 Task: Move the task Upgrade and migrate company servers to a cloud-based solution to the section To-Do in the project AgileConnection and sort the tasks in the project by Last modified on
Action: Mouse moved to (410, 331)
Screenshot: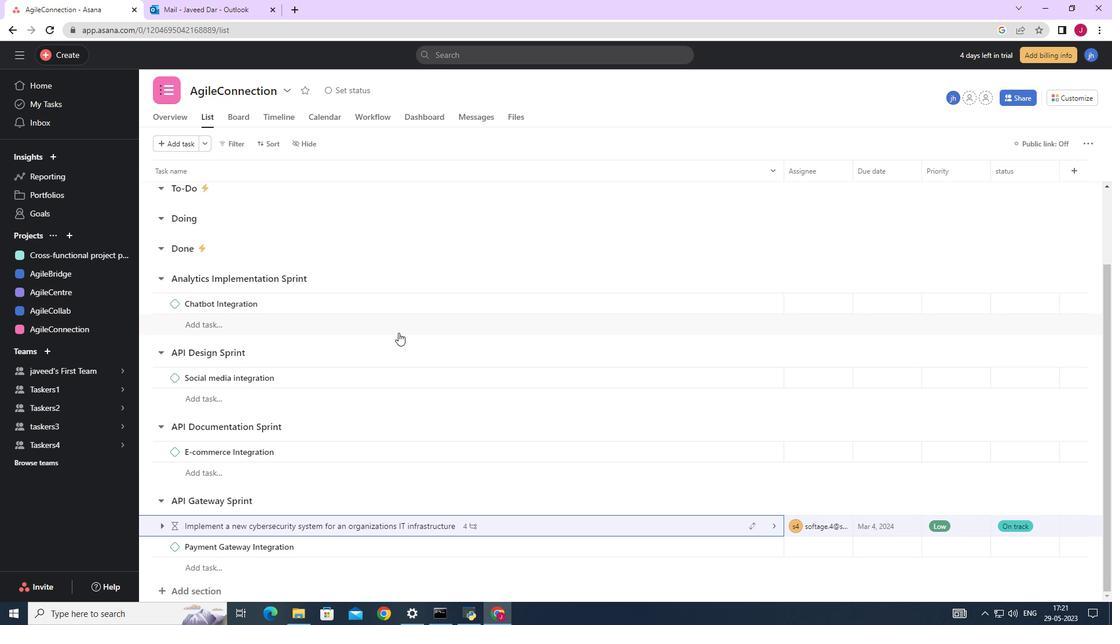 
Action: Mouse scrolled (410, 331) with delta (0, 0)
Screenshot: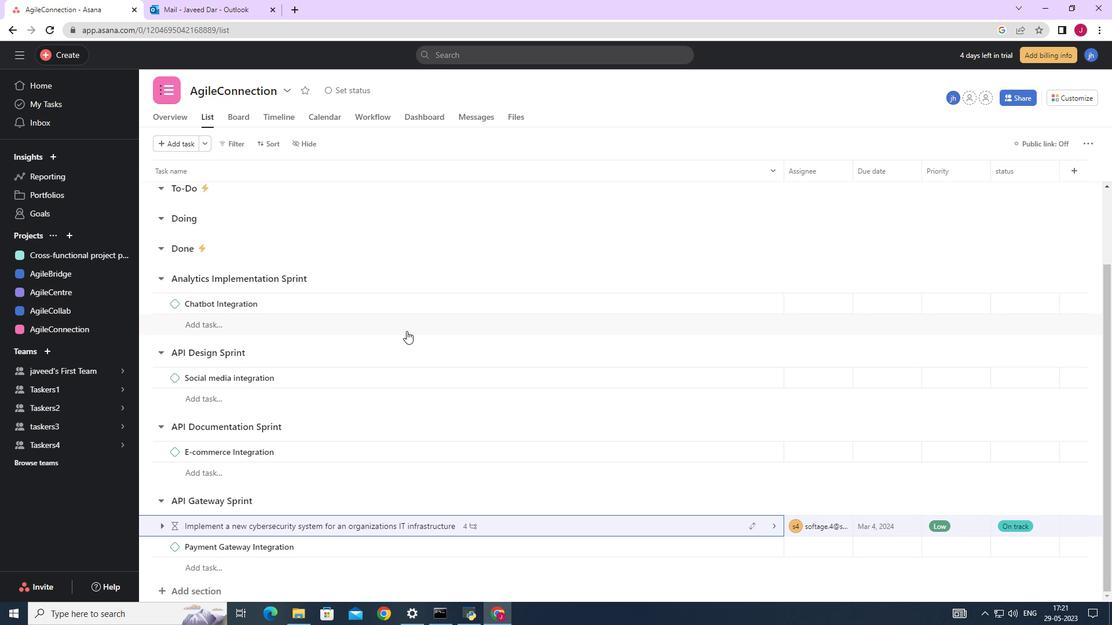 
Action: Mouse scrolled (410, 331) with delta (0, 0)
Screenshot: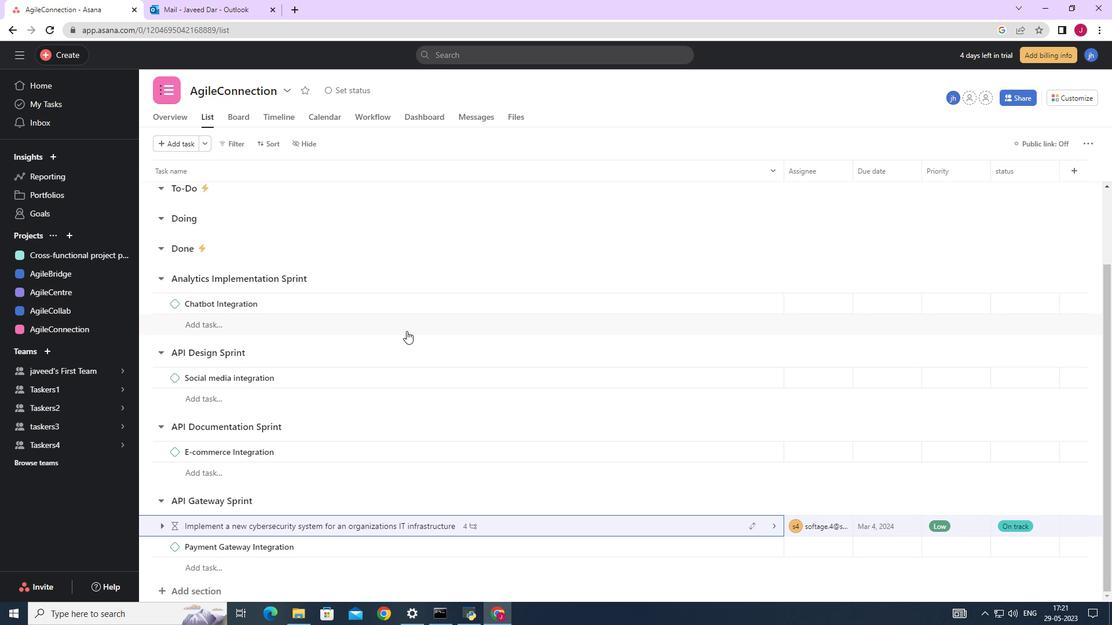
Action: Mouse scrolled (410, 331) with delta (0, 0)
Screenshot: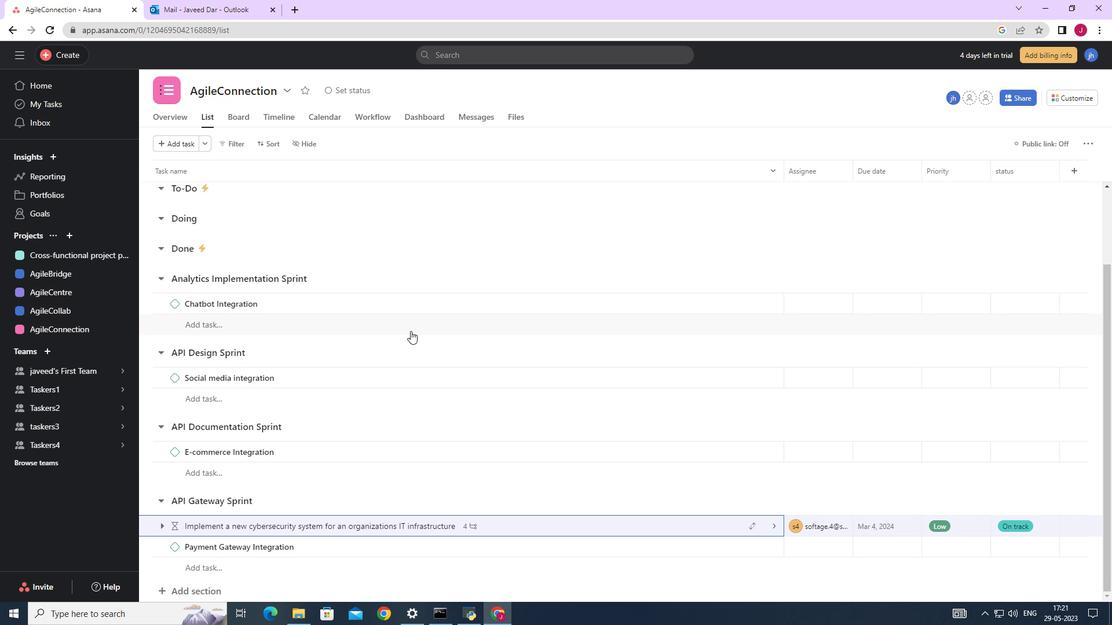 
Action: Mouse scrolled (410, 331) with delta (0, 0)
Screenshot: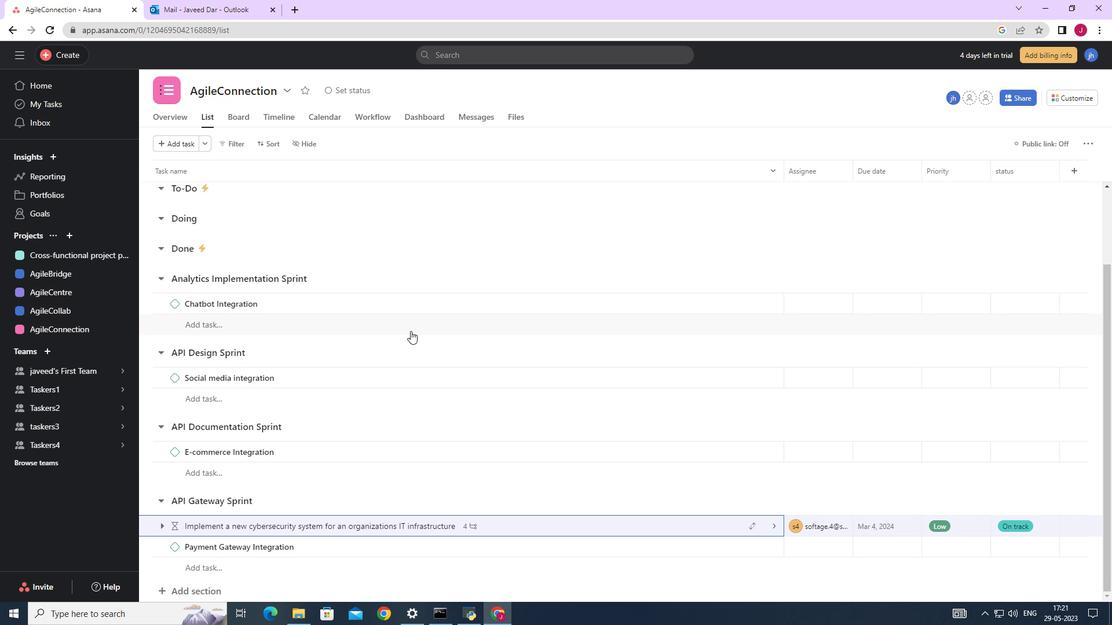 
Action: Mouse moved to (750, 235)
Screenshot: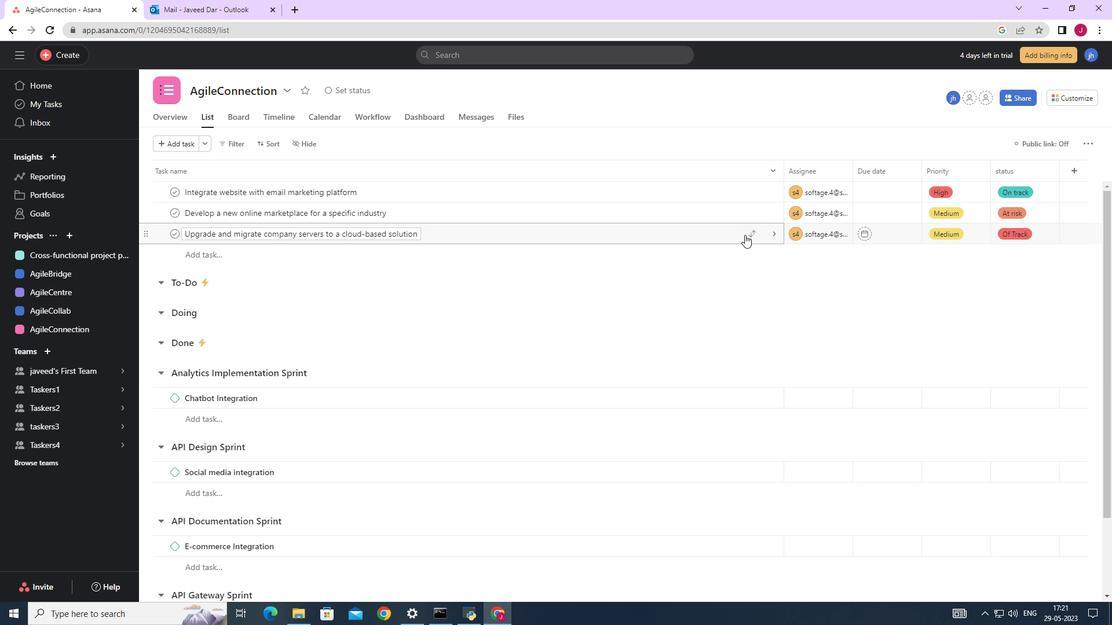 
Action: Mouse pressed left at (750, 235)
Screenshot: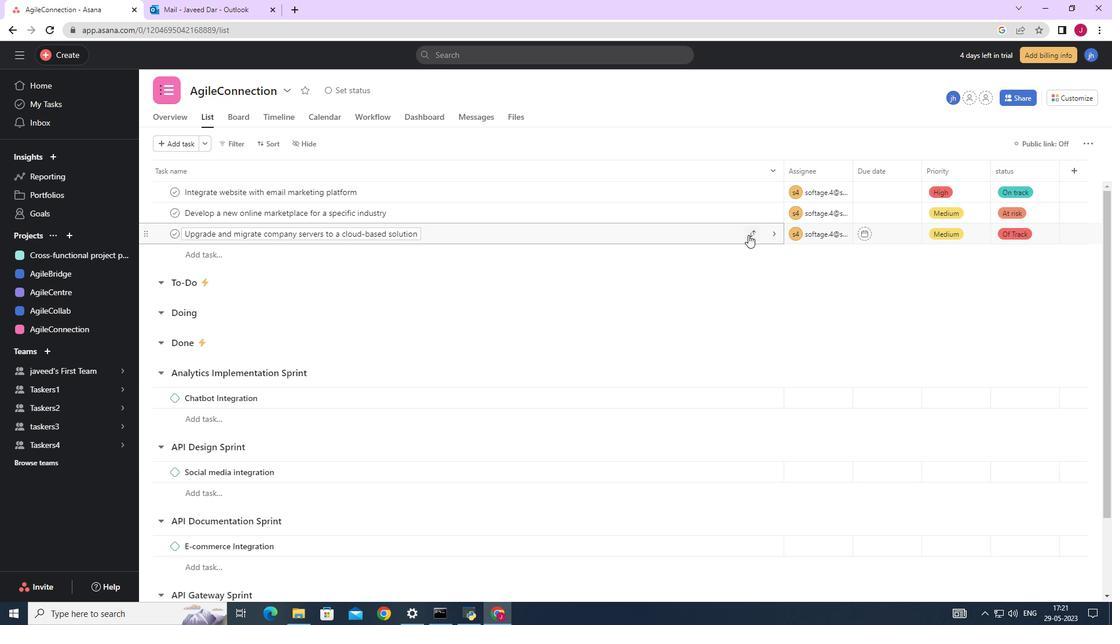 
Action: Mouse moved to (660, 294)
Screenshot: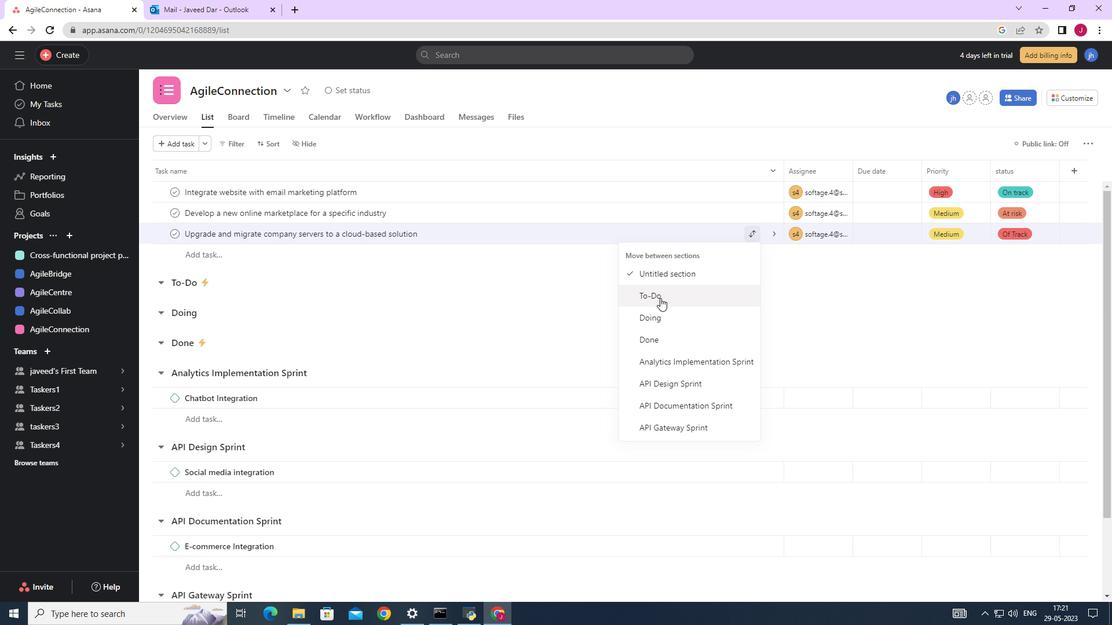 
Action: Mouse pressed left at (660, 294)
Screenshot: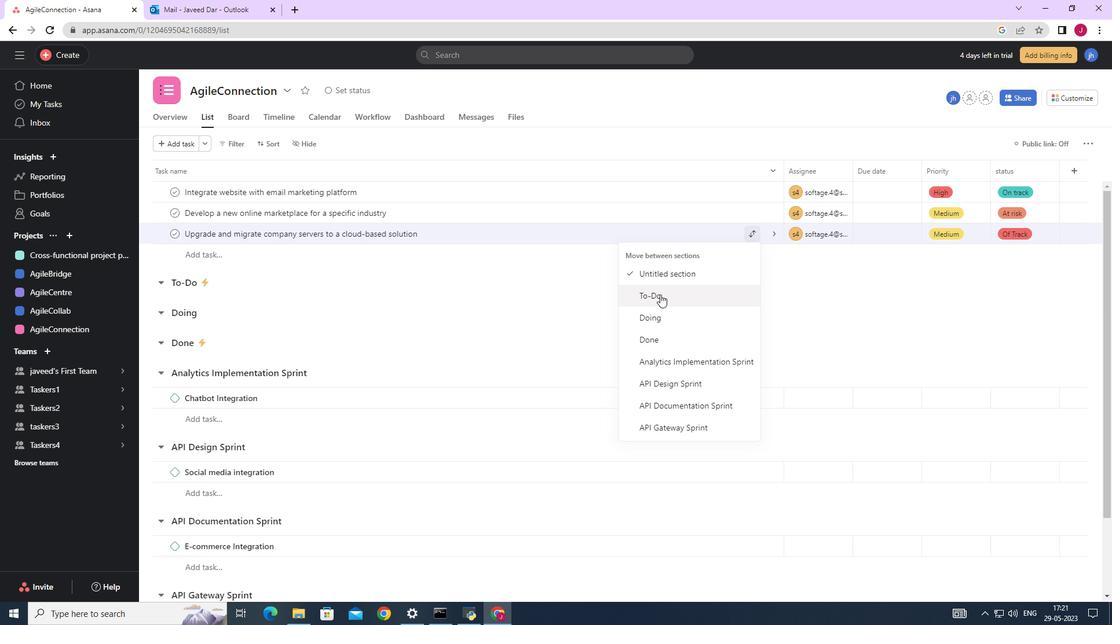 
Action: Mouse moved to (279, 143)
Screenshot: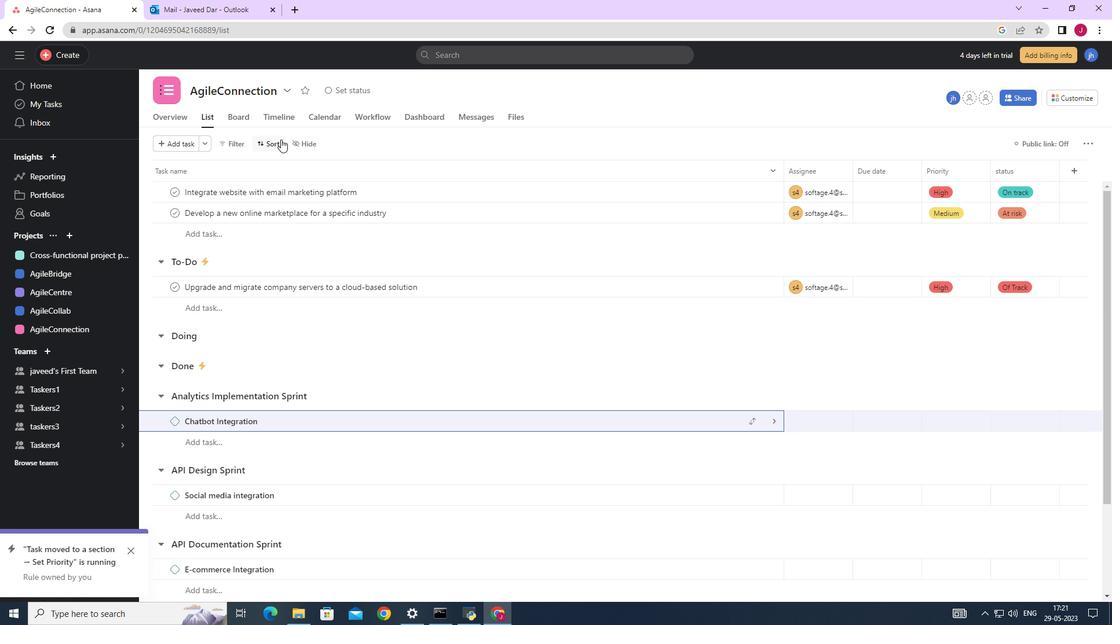 
Action: Mouse pressed left at (279, 143)
Screenshot: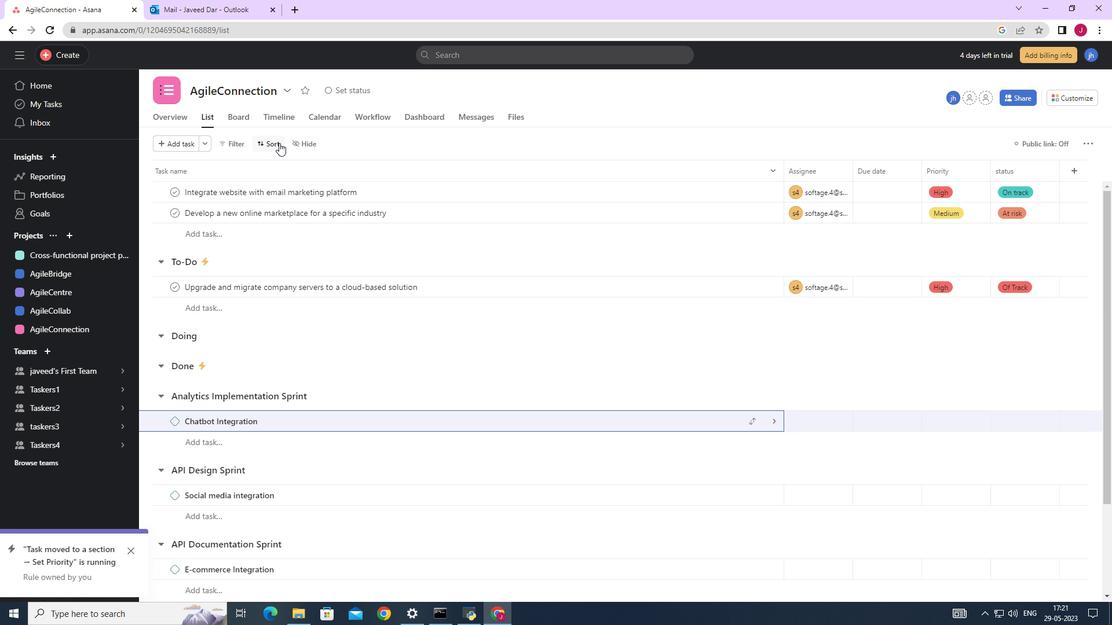 
Action: Mouse moved to (320, 309)
Screenshot: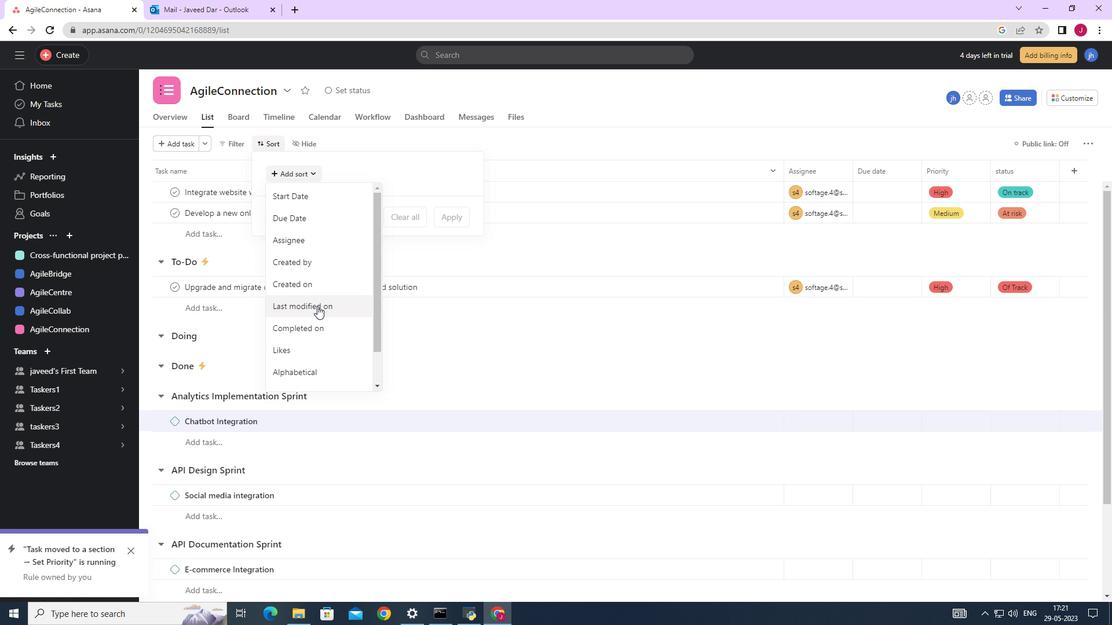 
Action: Mouse pressed left at (320, 309)
Screenshot: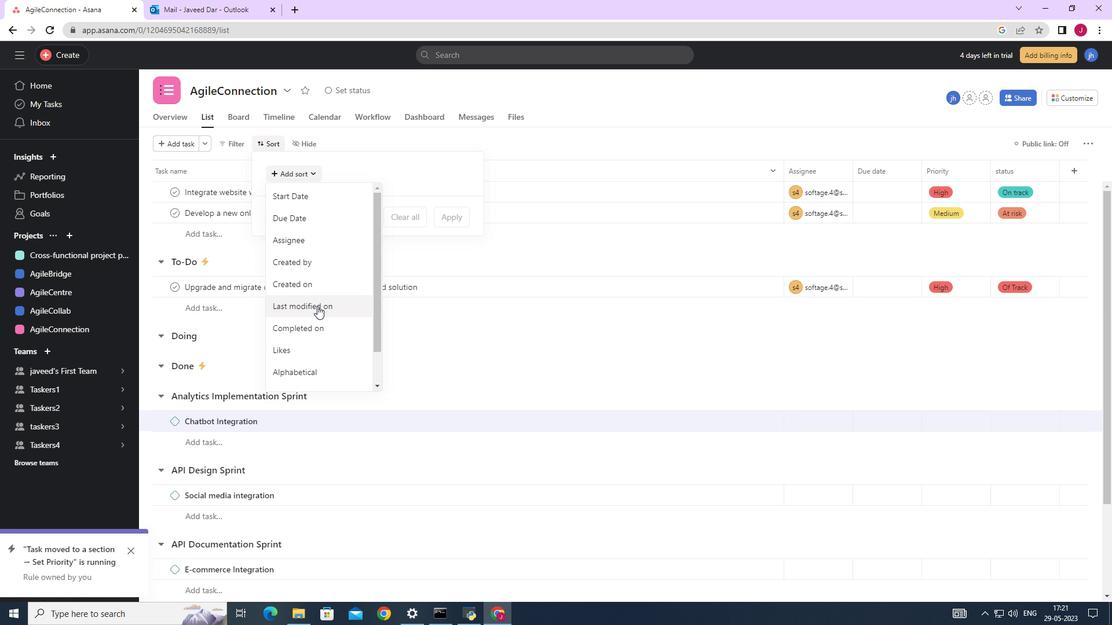 
Action: Mouse moved to (447, 269)
Screenshot: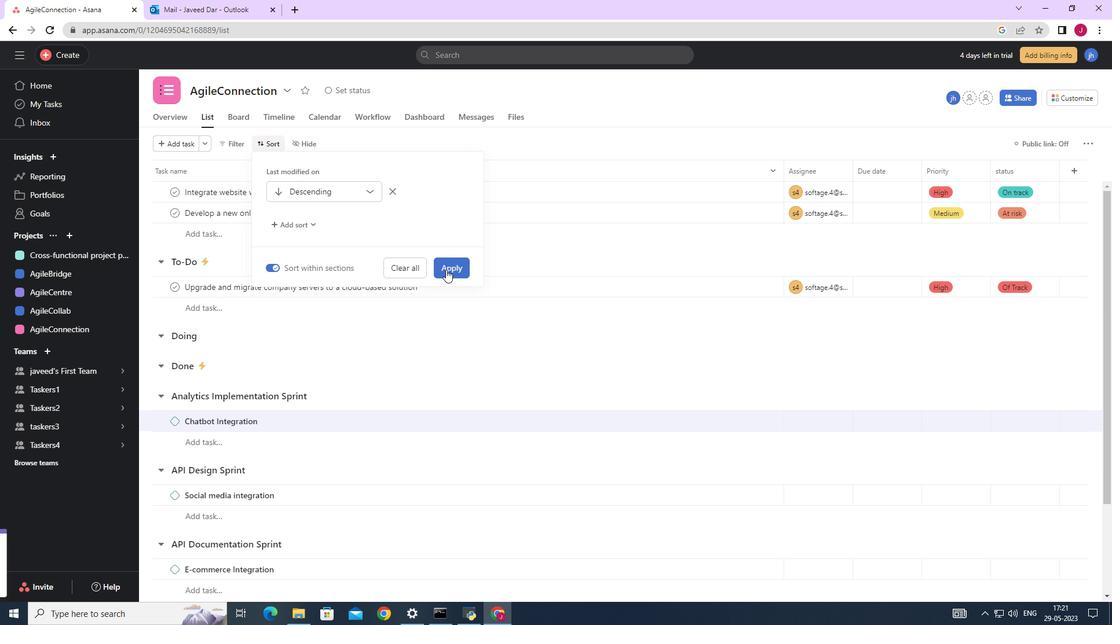 
Action: Mouse pressed left at (447, 269)
Screenshot: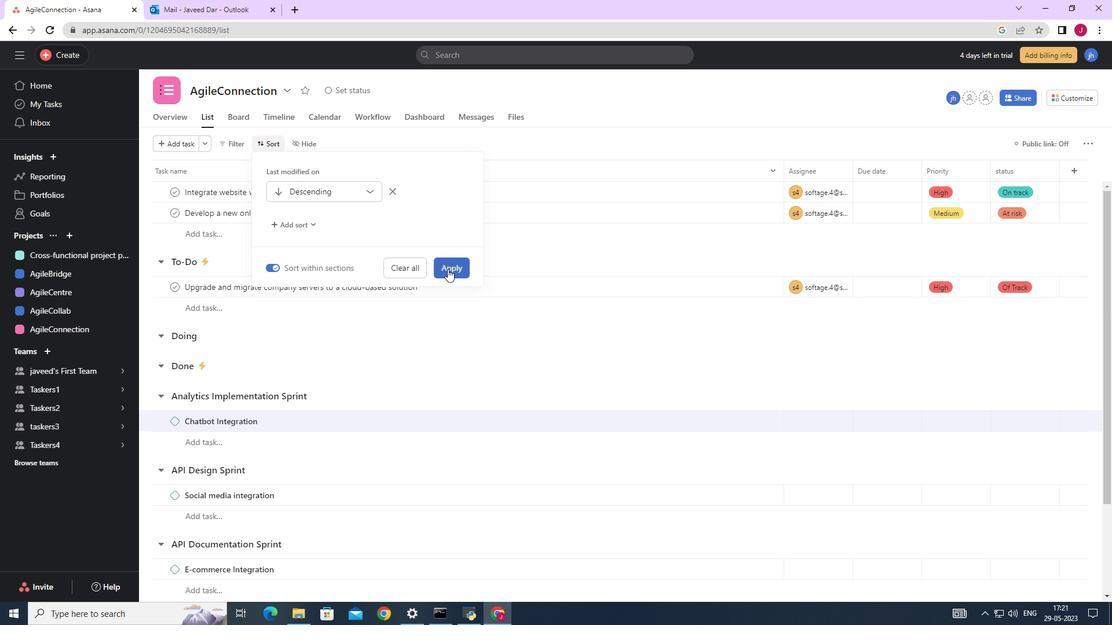 
Action: Mouse moved to (485, 377)
Screenshot: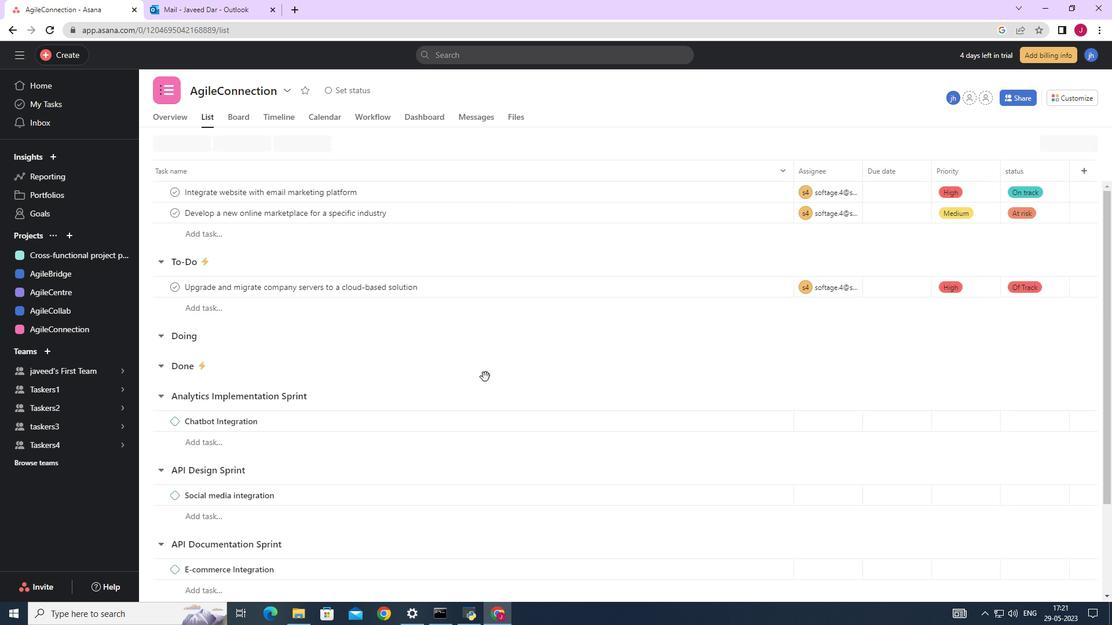 
